 Task: Change editior layout in three columns.
Action: Mouse moved to (147, 6)
Screenshot: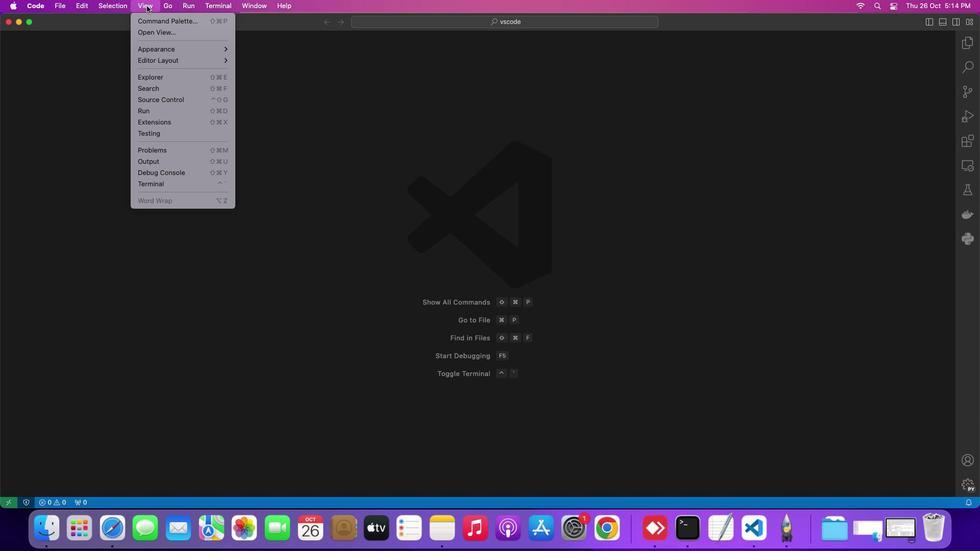 
Action: Mouse pressed left at (147, 6)
Screenshot: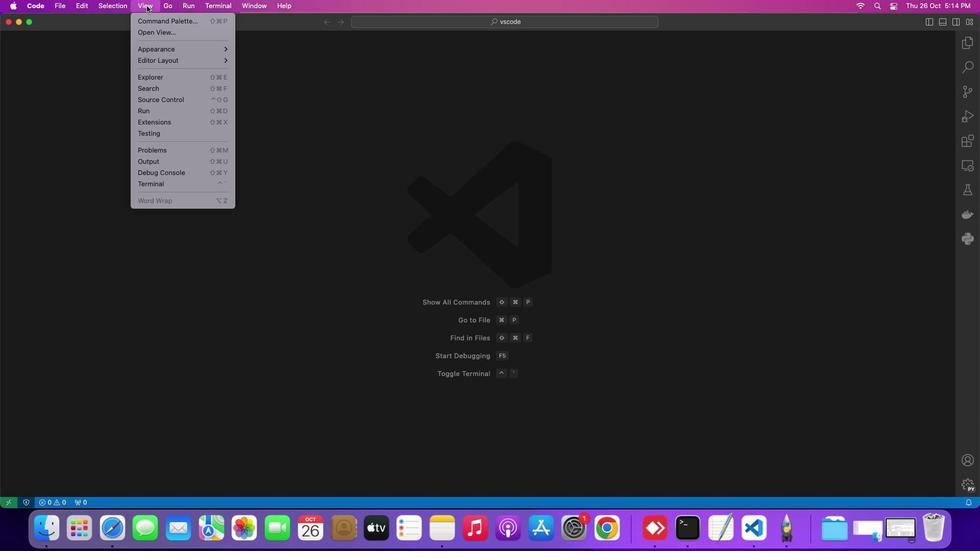 
Action: Mouse moved to (160, 59)
Screenshot: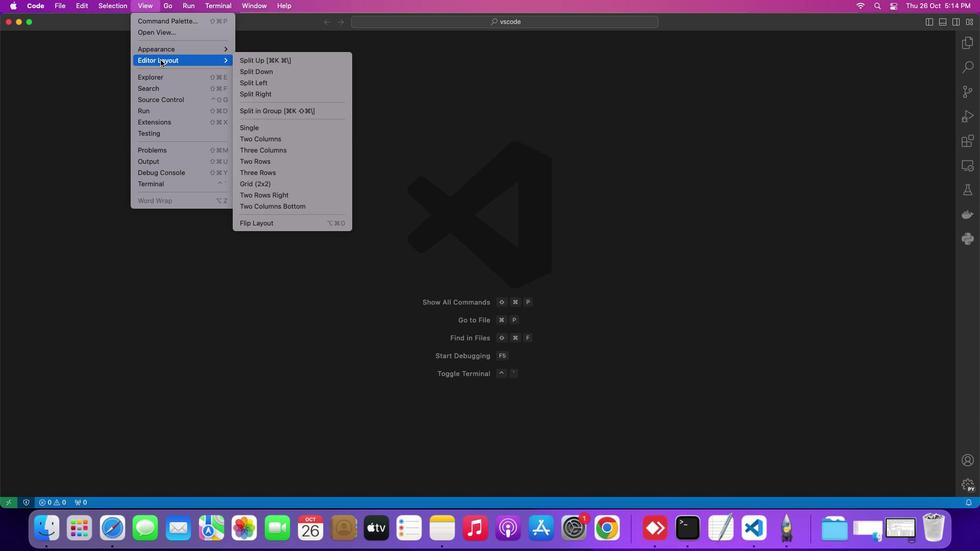 
Action: Mouse pressed left at (160, 59)
Screenshot: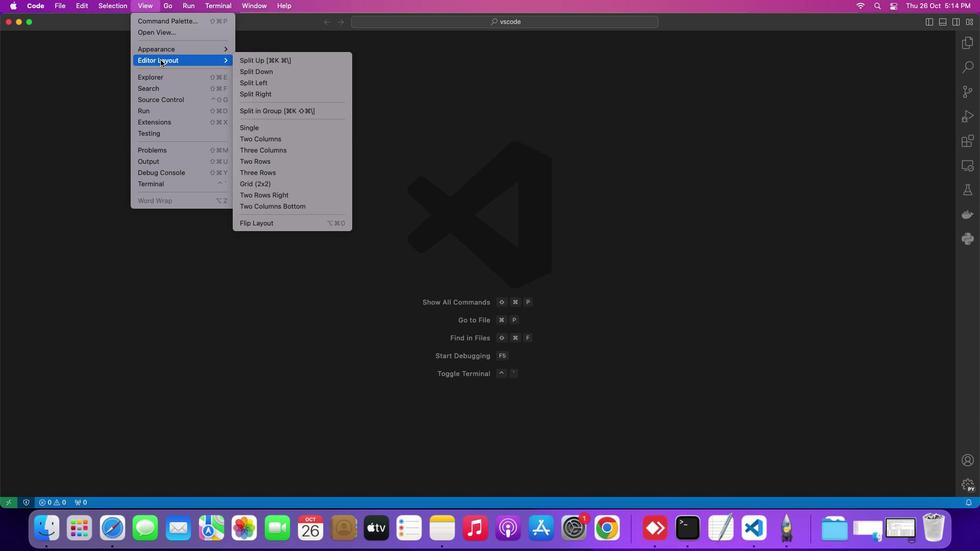 
Action: Mouse moved to (266, 147)
Screenshot: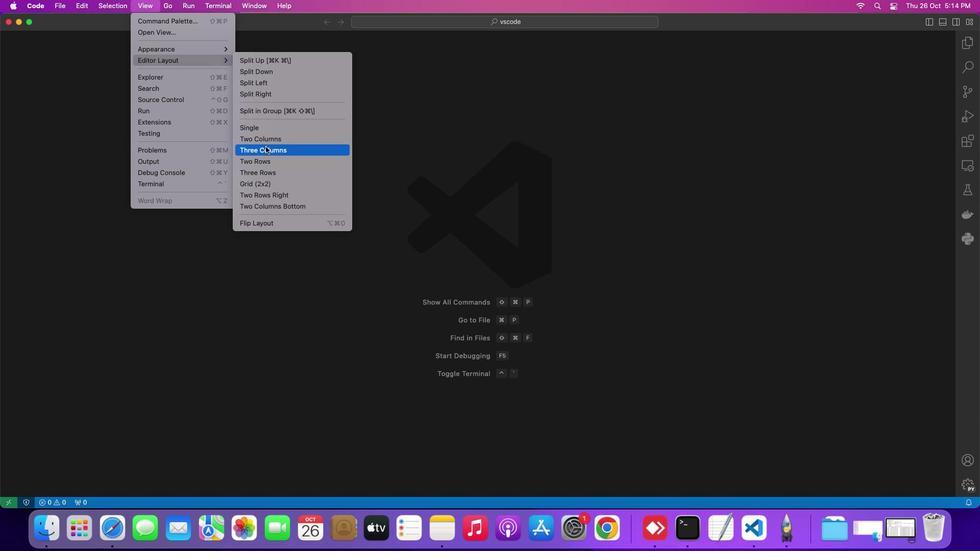 
Action: Mouse pressed left at (266, 147)
Screenshot: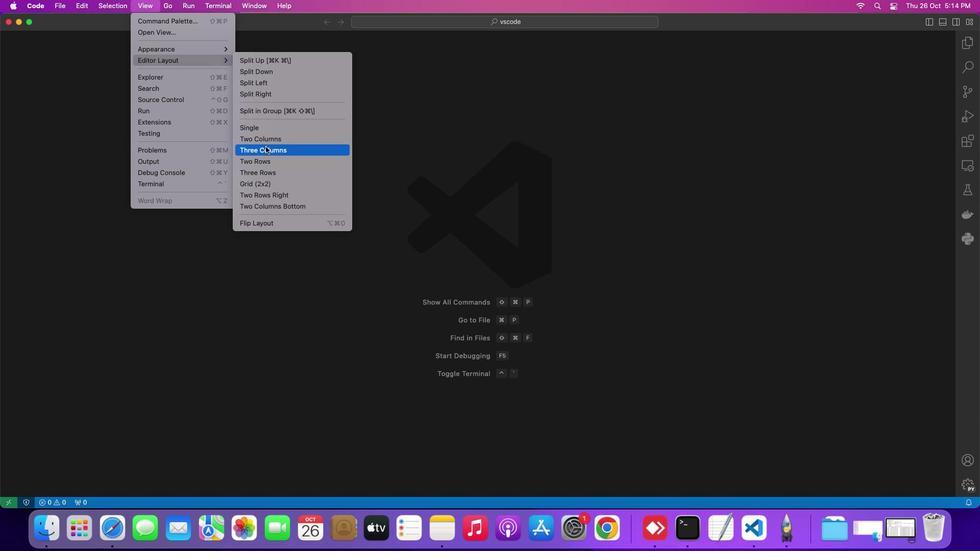 
Action: Mouse moved to (276, 302)
Screenshot: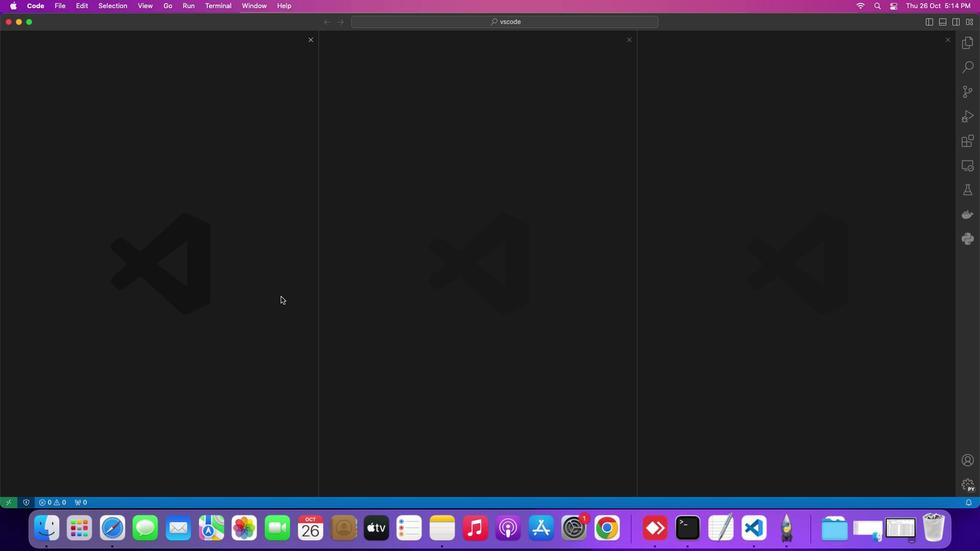 
